 Task: Create List Brand Naming Evaluation in Board Resource Allocation Platforms to Workspace Employee Assistance Programs. Create List Brand Naming Management in Board Product Feedback Collection and Analysis to Workspace Employee Assistance Programs. Create List Brand Naming Metrics in Board Public Relations Press Release Strategy and Execution to Workspace Employee Assistance Programs
Action: Mouse moved to (60, 281)
Screenshot: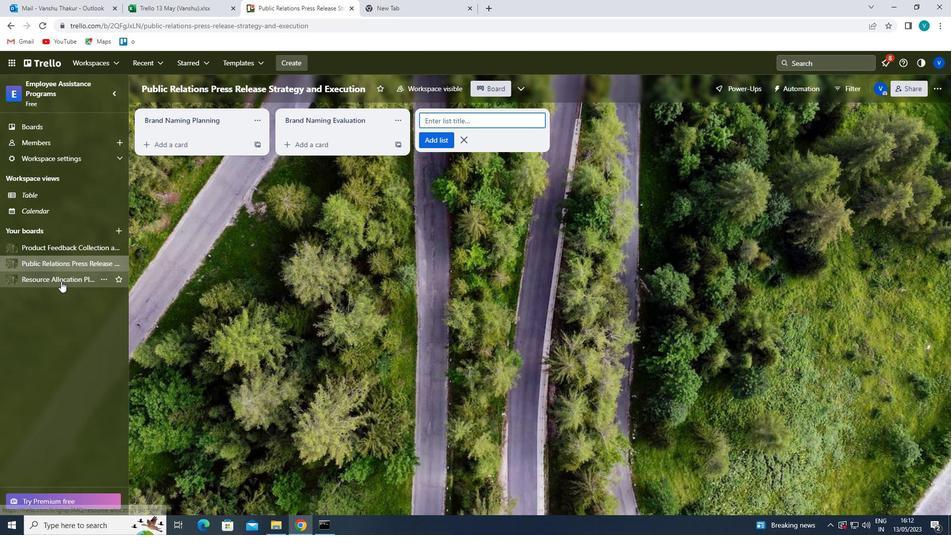 
Action: Mouse pressed left at (60, 281)
Screenshot: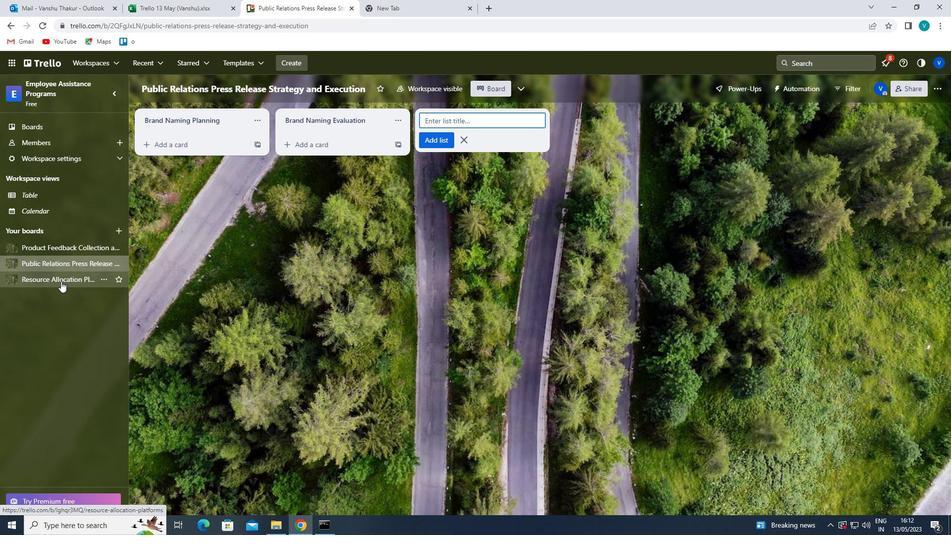 
Action: Mouse moved to (467, 119)
Screenshot: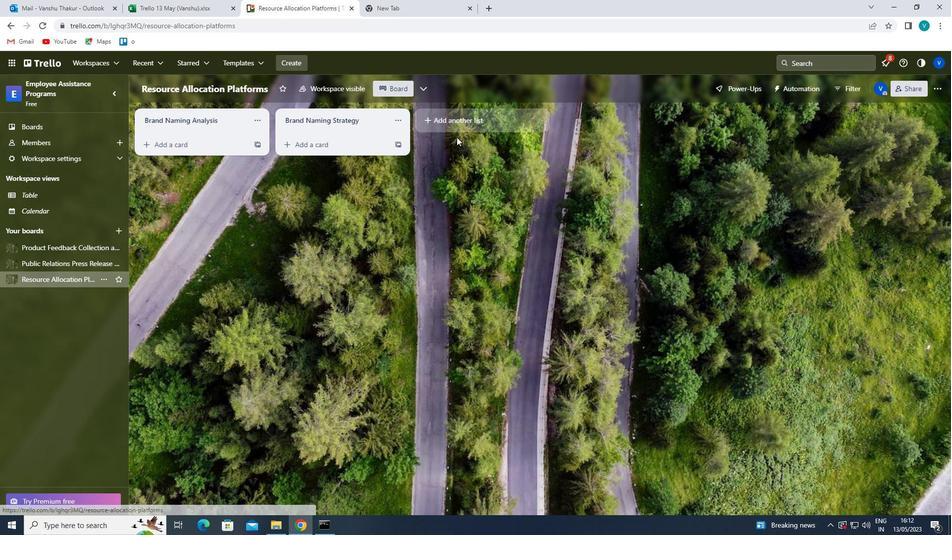 
Action: Mouse pressed left at (467, 119)
Screenshot: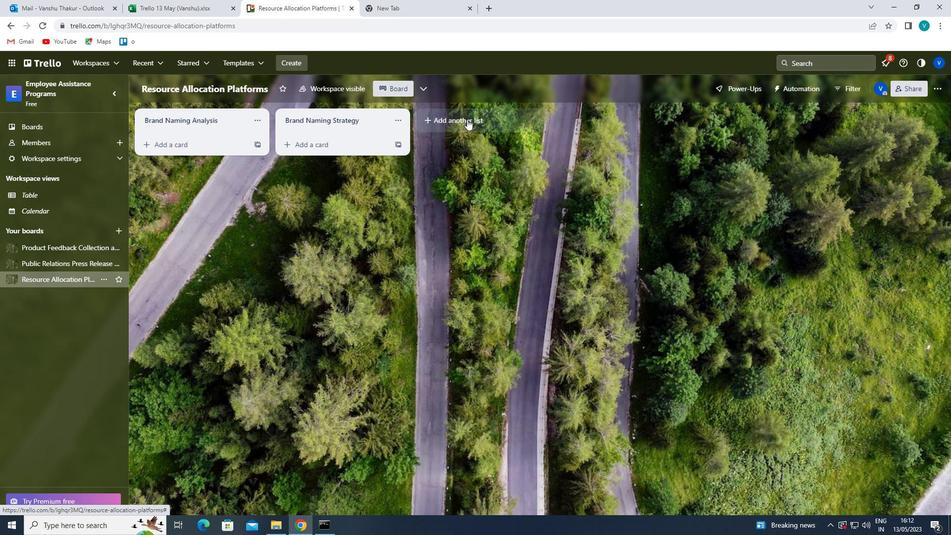 
Action: Mouse moved to (438, 136)
Screenshot: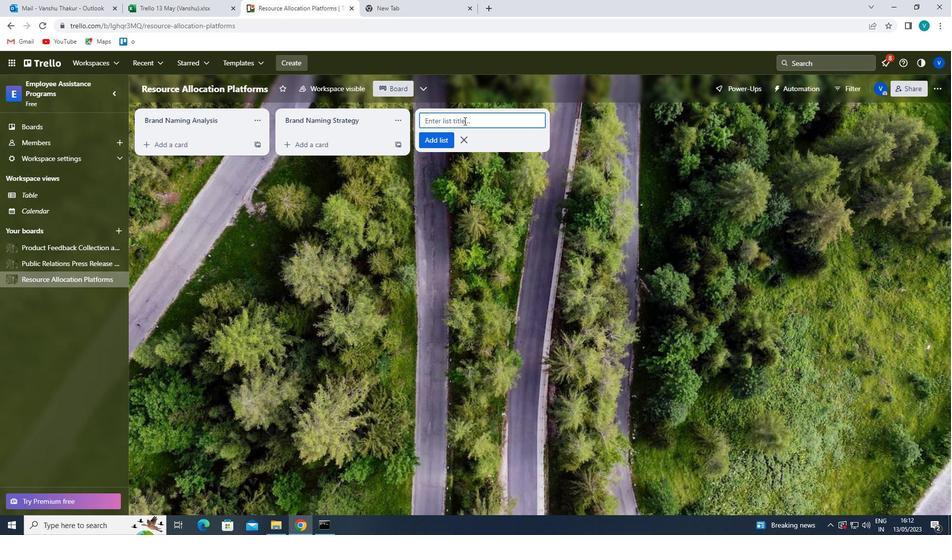 
Action: Key pressed <Key.shift>BRAND<Key.space><Key.shift>NAMING<Key.space><Key.shift>EVALUATION<Key.enter>
Screenshot: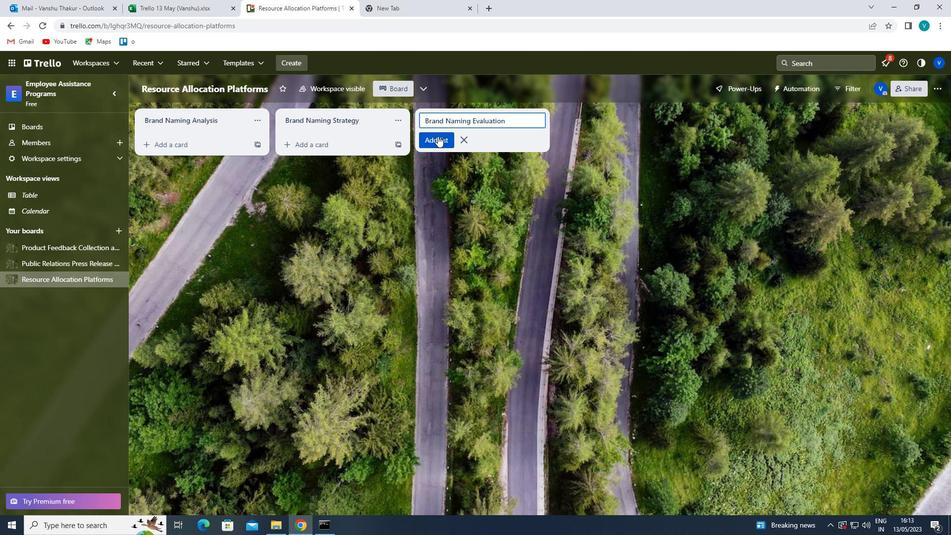 
Action: Mouse moved to (60, 249)
Screenshot: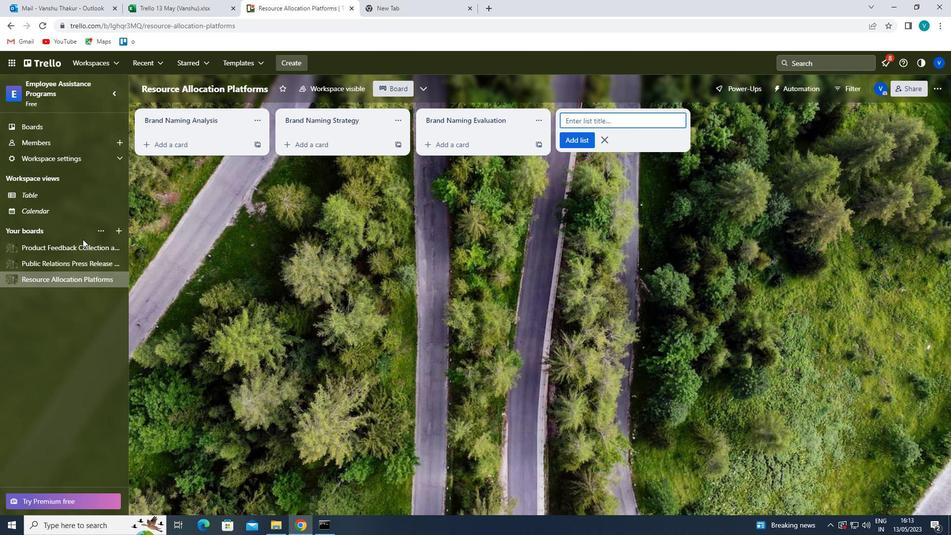 
Action: Mouse pressed left at (60, 249)
Screenshot: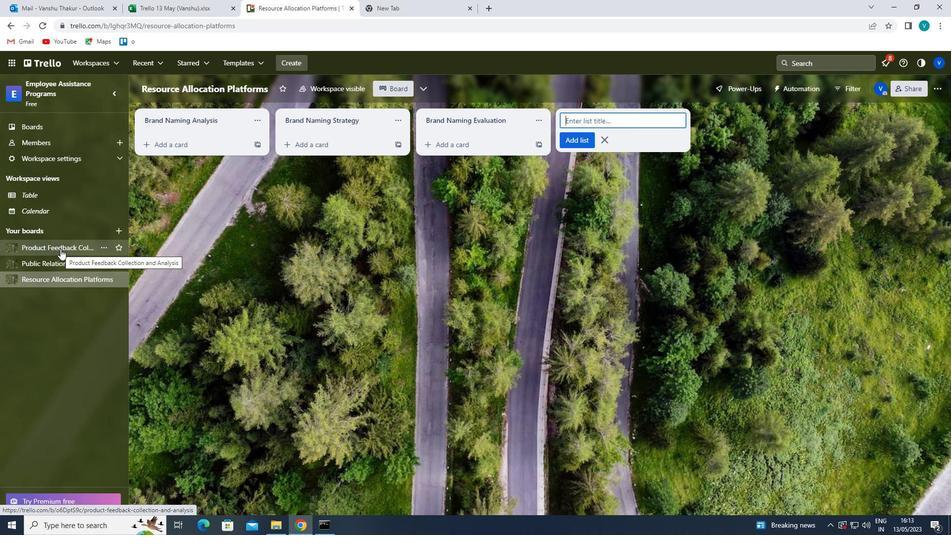 
Action: Mouse moved to (465, 119)
Screenshot: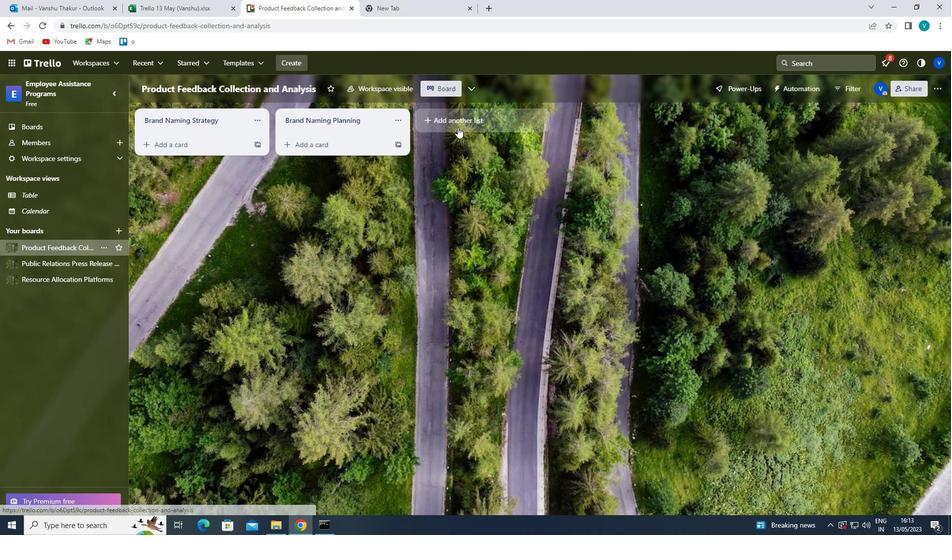 
Action: Mouse pressed left at (465, 119)
Screenshot: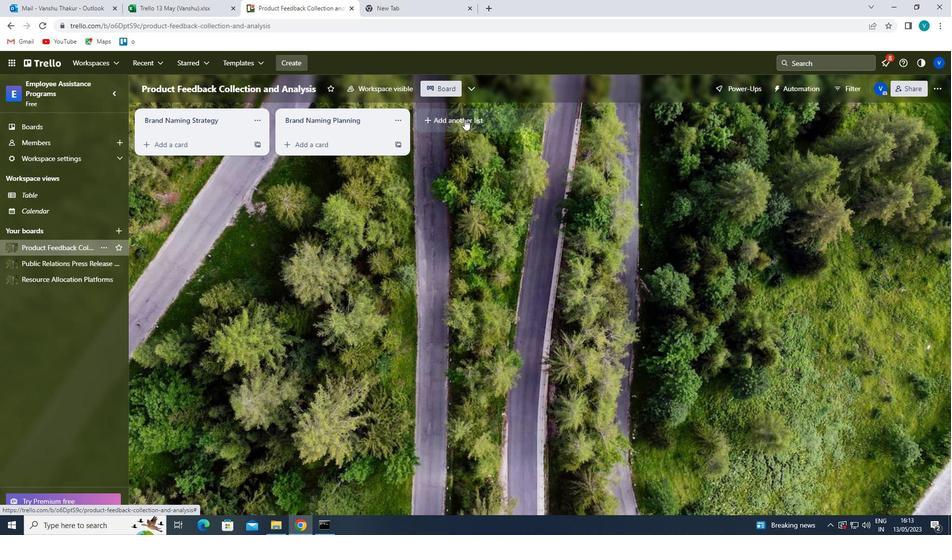 
Action: Mouse moved to (464, 119)
Screenshot: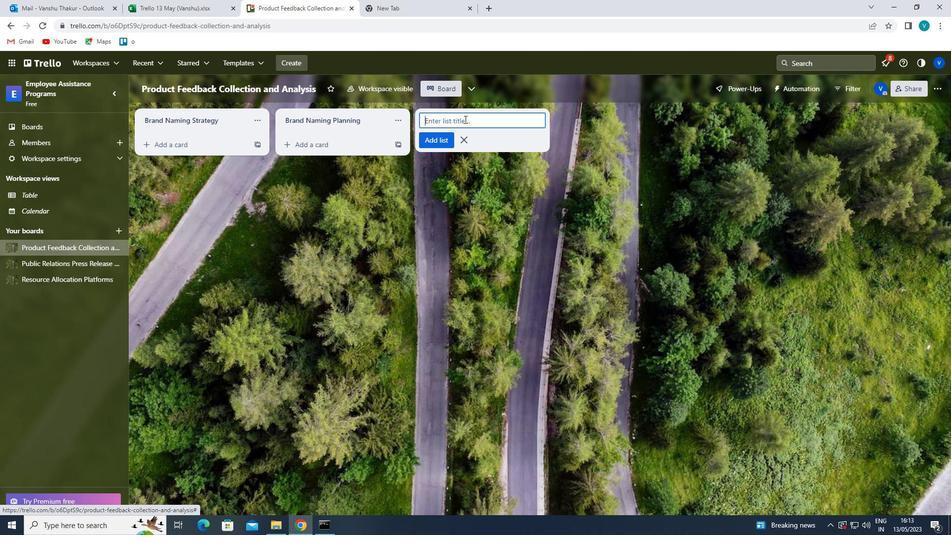 
Action: Key pressed <Key.shift>BRAND<Key.space><Key.shift>NAMING<Key.space><Key.shift>MANAGEMENT<Key.enter>
Screenshot: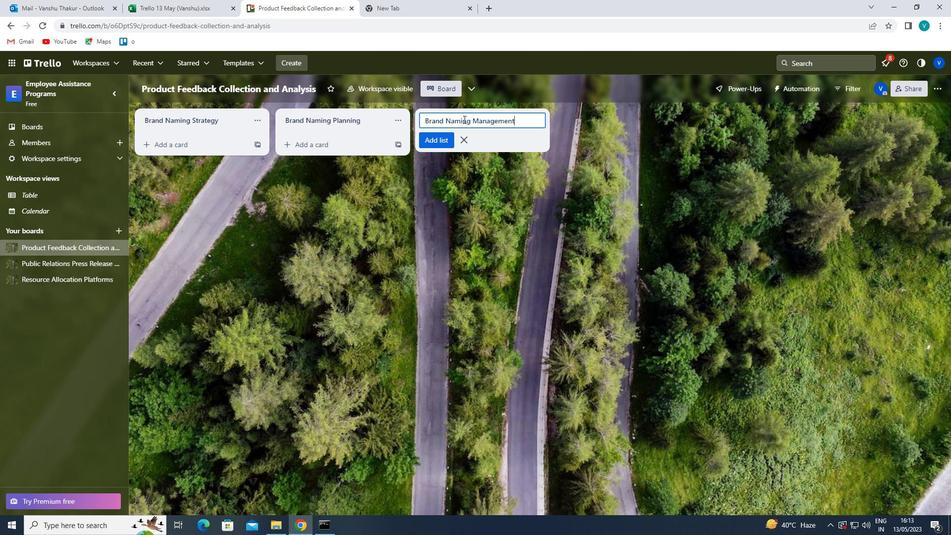
Action: Mouse moved to (36, 258)
Screenshot: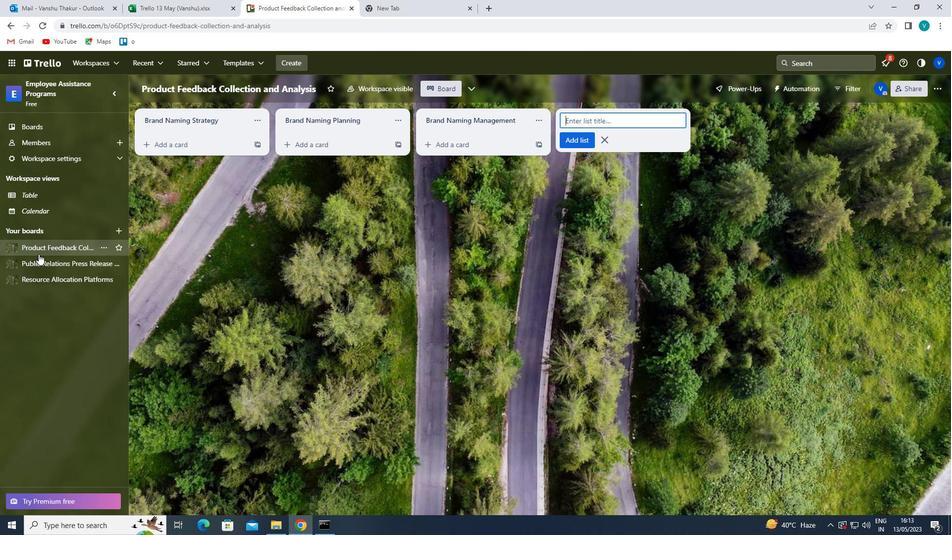 
Action: Mouse pressed left at (36, 258)
Screenshot: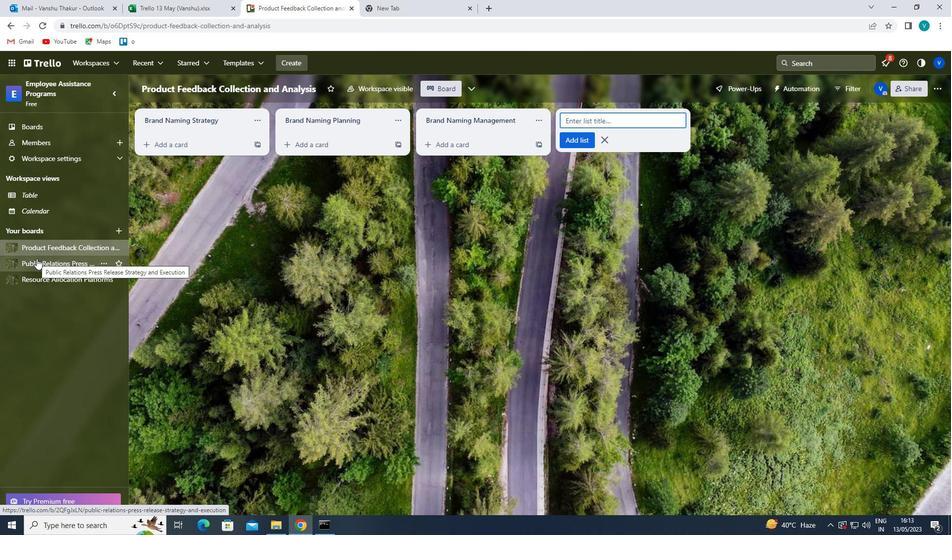 
Action: Mouse moved to (460, 115)
Screenshot: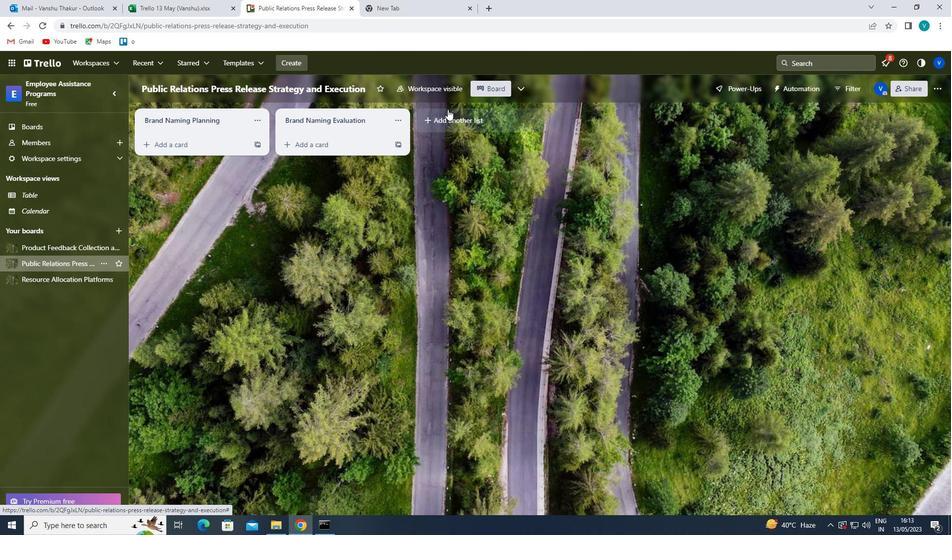 
Action: Mouse pressed left at (460, 115)
Screenshot: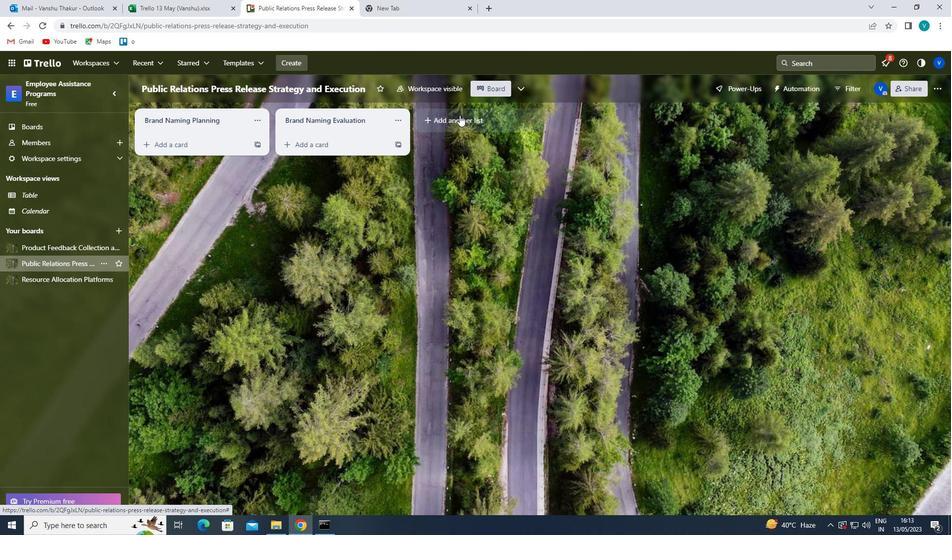 
Action: Key pressed <Key.shift>BRAND<Key.space><Key.shift>NAMING<Key.space><Key.shift>METRICS<Key.enter>
Screenshot: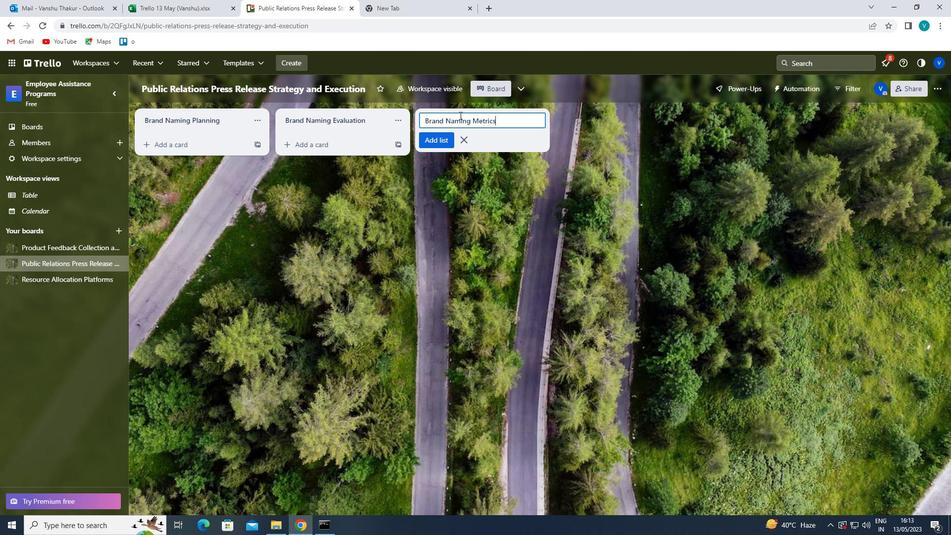 
